 Task: Plan a virtual team-building trivia night for the 11th at 8:30 PM to 9:00 PM.
Action: Mouse moved to (42, 65)
Screenshot: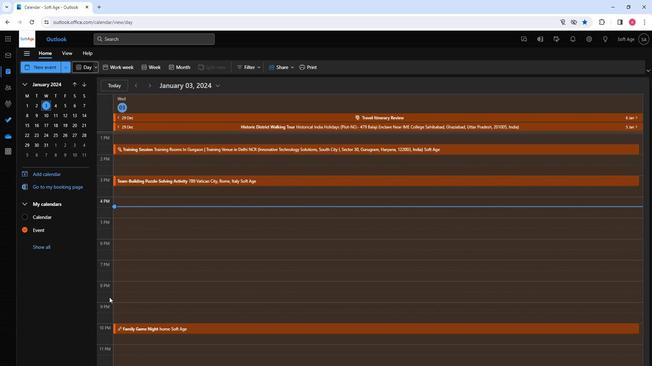 
Action: Mouse pressed left at (42, 65)
Screenshot: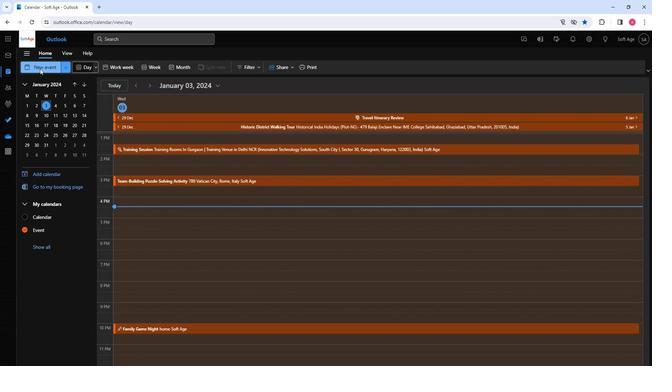 
Action: Mouse moved to (186, 109)
Screenshot: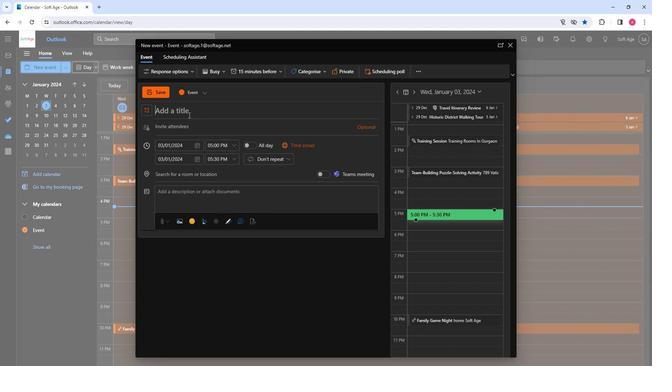 
Action: Mouse pressed left at (186, 109)
Screenshot: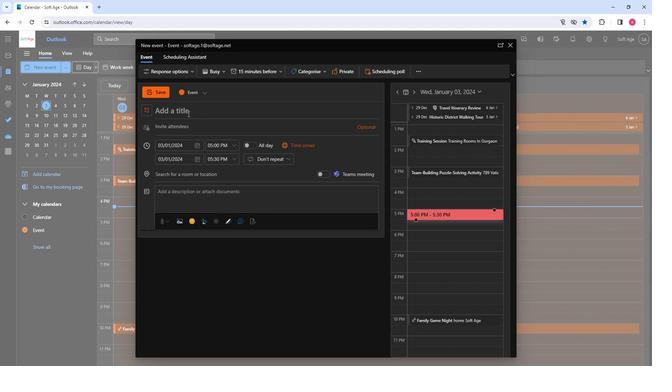 
Action: Key pressed <Key.shift>Virtual<Key.space><Key.shift><Key.shift><Key.shift><Key.shift><Key.shift>Team-<Key.shift>Building<Key.space><Key.shift><Key.shift><Key.shift>Trivia<Key.space><Key.shift>Night
Screenshot: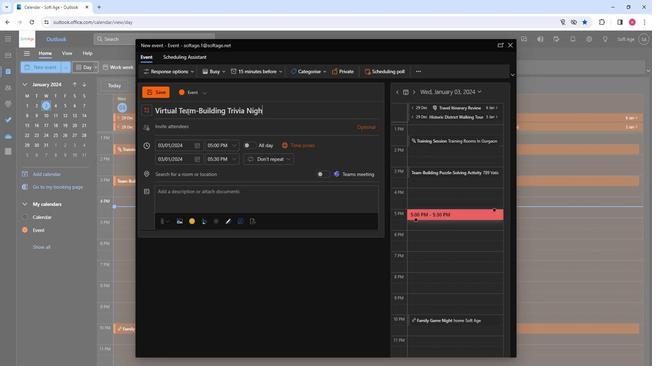 
Action: Mouse moved to (221, 121)
Screenshot: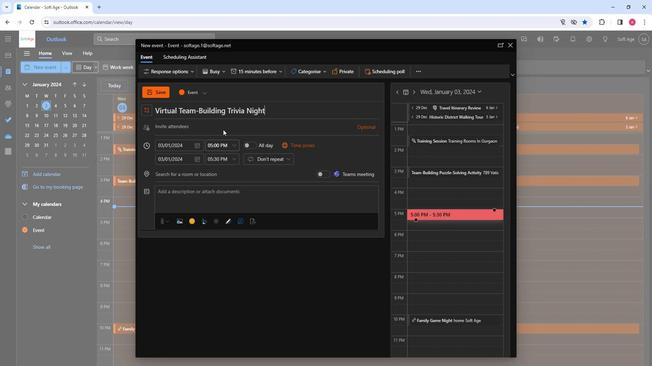 
Action: Mouse pressed left at (221, 121)
Screenshot: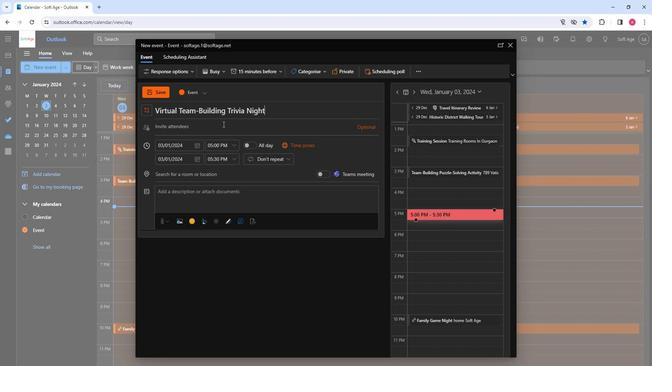 
Action: Mouse moved to (221, 121)
Screenshot: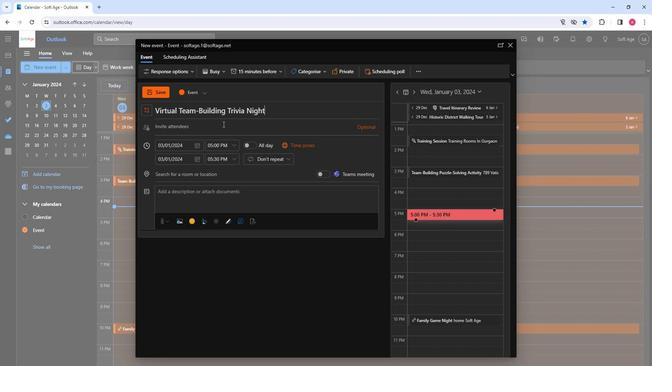 
Action: Key pressed so
Screenshot: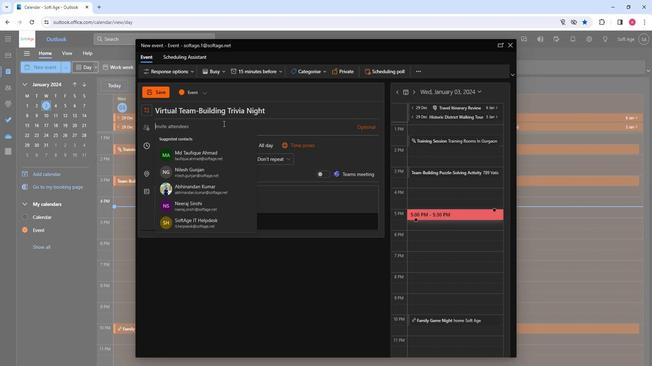 
Action: Mouse moved to (190, 165)
Screenshot: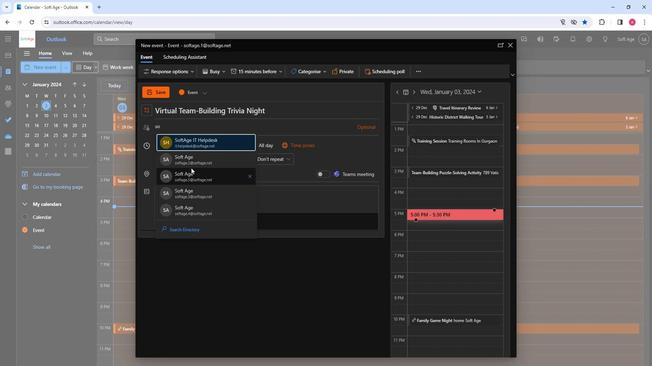 
Action: Mouse pressed left at (190, 165)
Screenshot: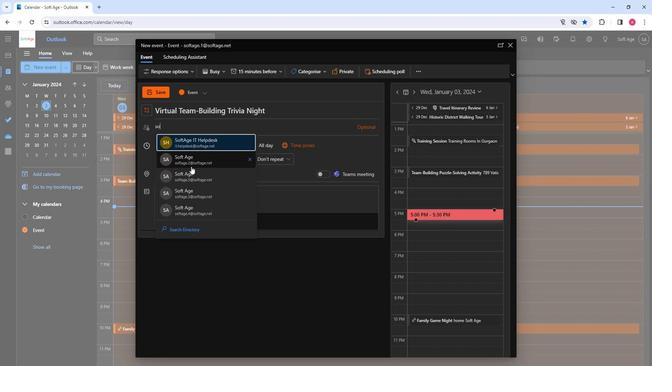 
Action: Key pressed so
Screenshot: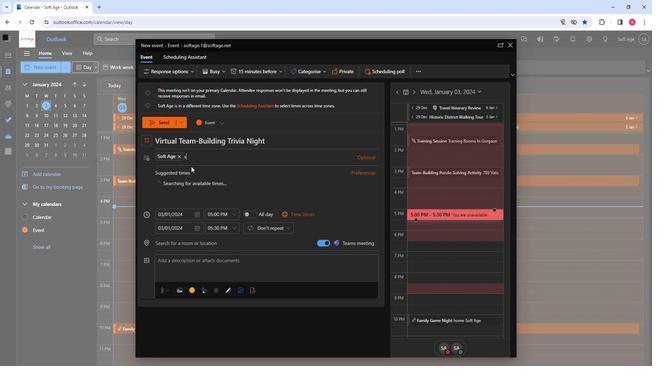 
Action: Mouse moved to (211, 206)
Screenshot: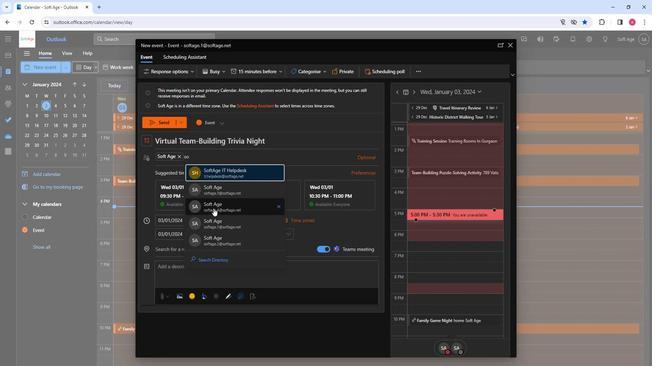 
Action: Mouse pressed left at (211, 206)
Screenshot: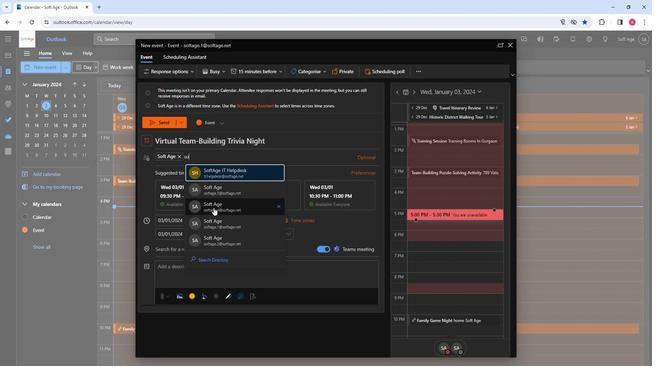 
Action: Key pressed so
Screenshot: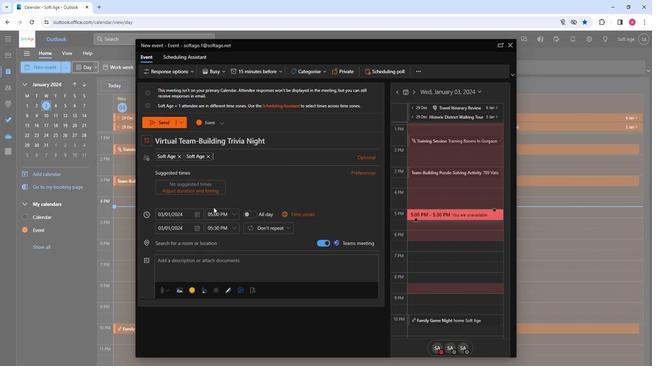 
Action: Mouse moved to (250, 221)
Screenshot: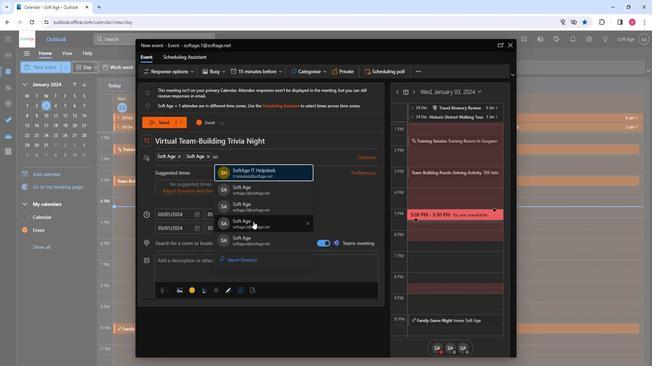 
Action: Mouse pressed left at (250, 221)
Screenshot: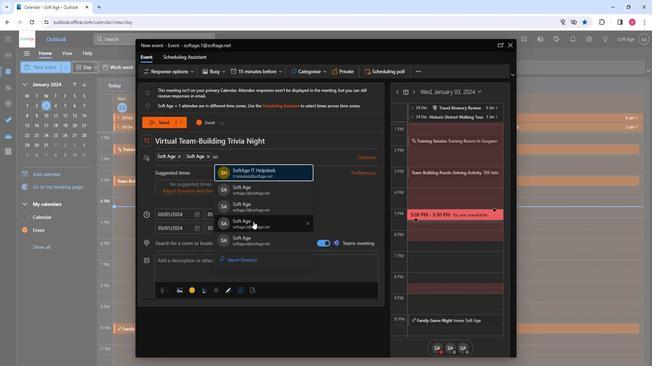 
Action: Mouse moved to (251, 221)
Screenshot: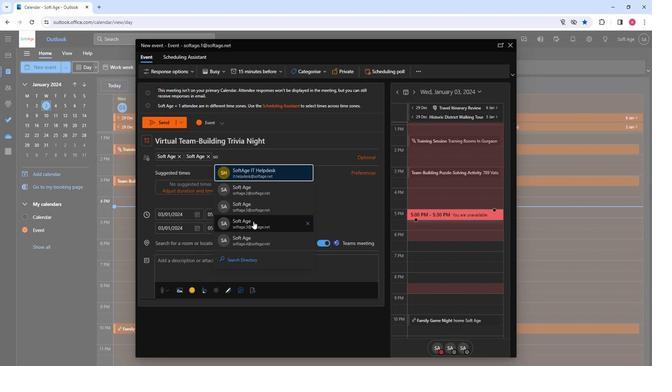 
Action: Key pressed so
Screenshot: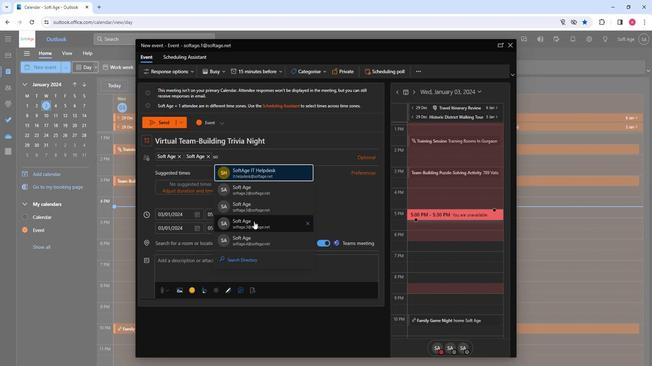 
Action: Mouse moved to (272, 232)
Screenshot: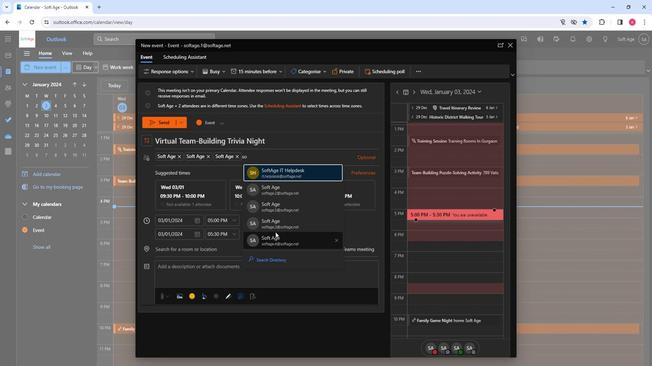 
Action: Mouse pressed left at (272, 232)
Screenshot: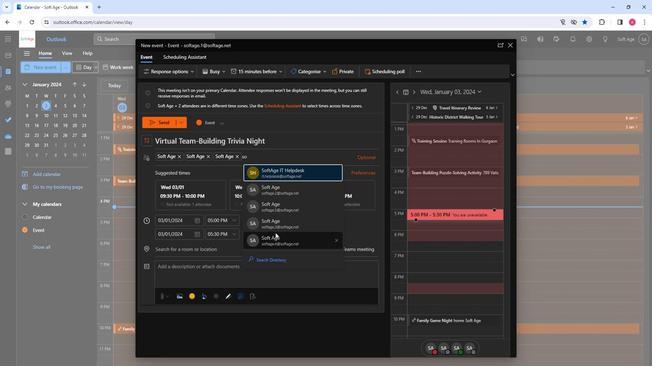 
Action: Mouse moved to (198, 222)
Screenshot: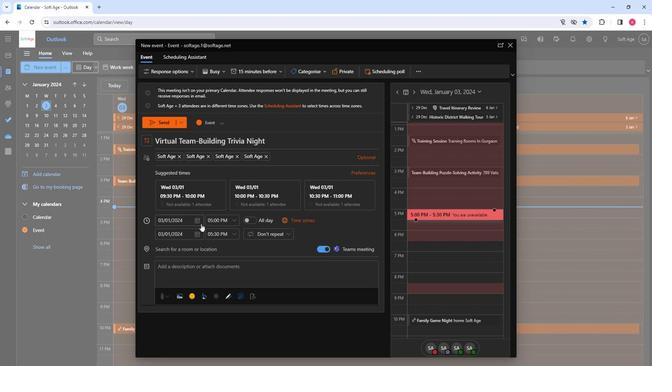 
Action: Mouse pressed left at (198, 222)
Screenshot: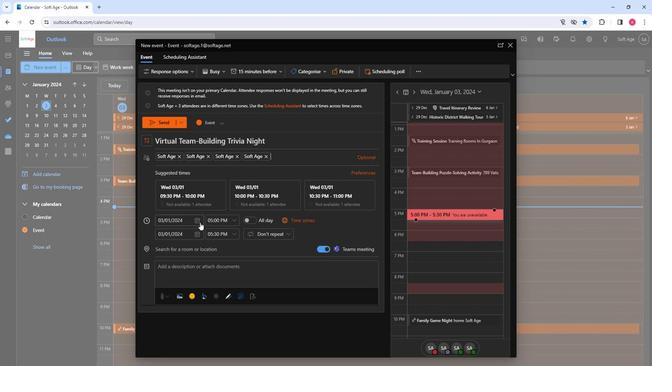 
Action: Mouse moved to (192, 269)
Screenshot: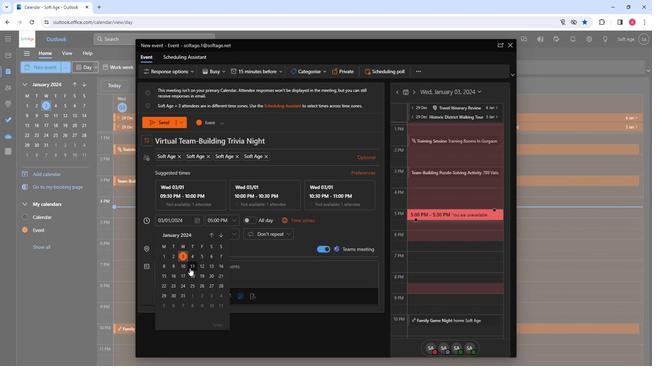 
Action: Mouse pressed left at (192, 269)
Screenshot: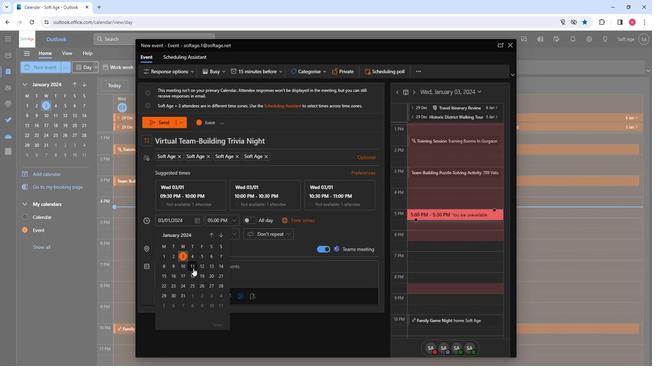 
Action: Mouse moved to (234, 224)
Screenshot: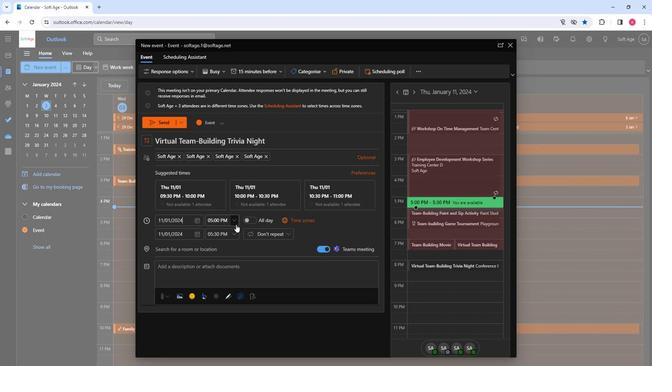 
Action: Mouse pressed left at (234, 224)
Screenshot: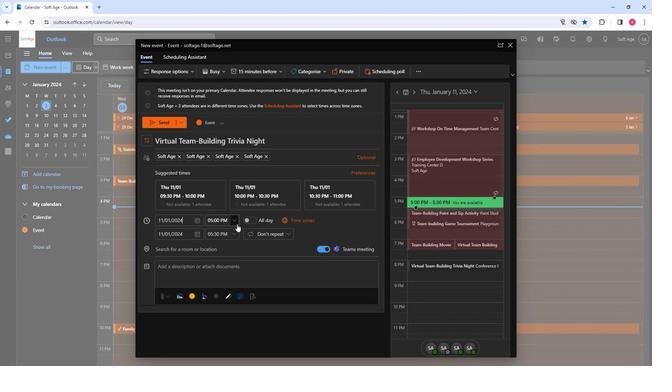 
Action: Mouse moved to (219, 247)
Screenshot: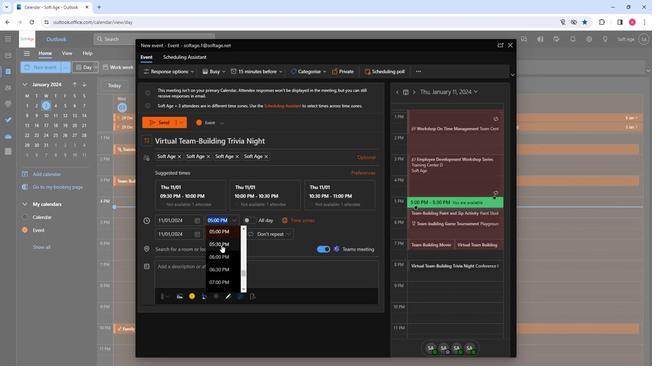 
Action: Mouse scrolled (219, 246) with delta (0, 0)
Screenshot: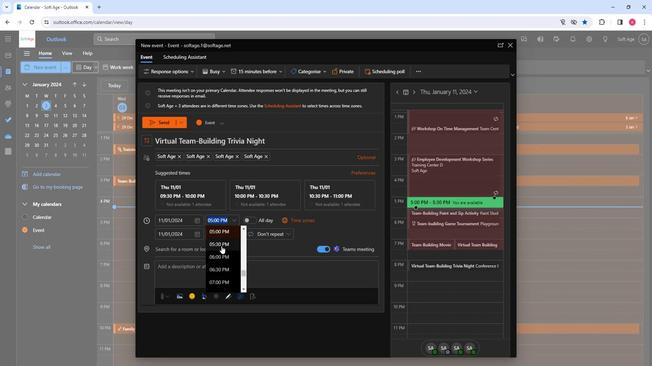 
Action: Mouse moved to (220, 282)
Screenshot: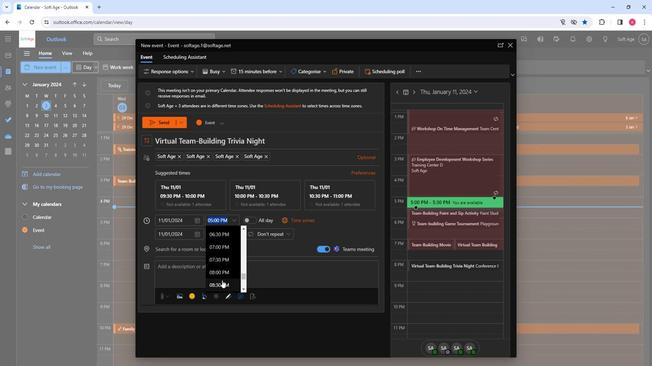 
Action: Mouse pressed left at (220, 282)
Screenshot: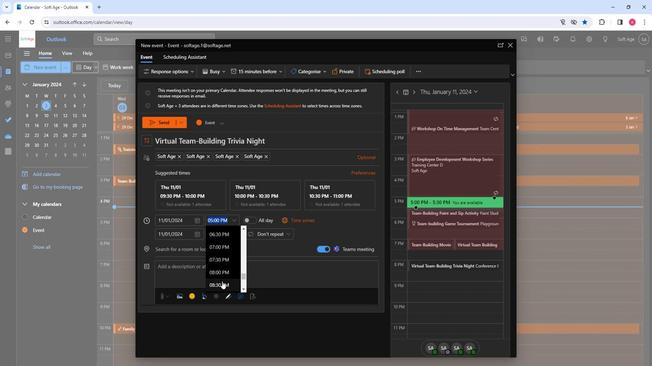 
Action: Mouse moved to (179, 250)
Screenshot: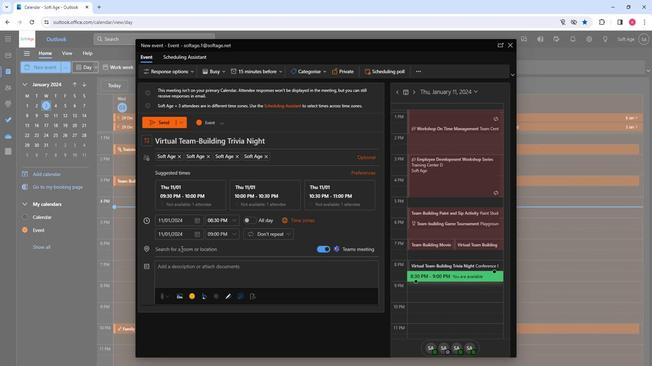 
Action: Mouse pressed left at (179, 250)
Screenshot: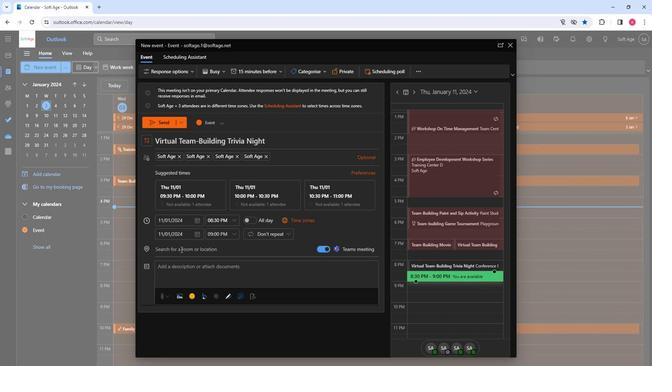 
Action: Key pressed l
Screenshot: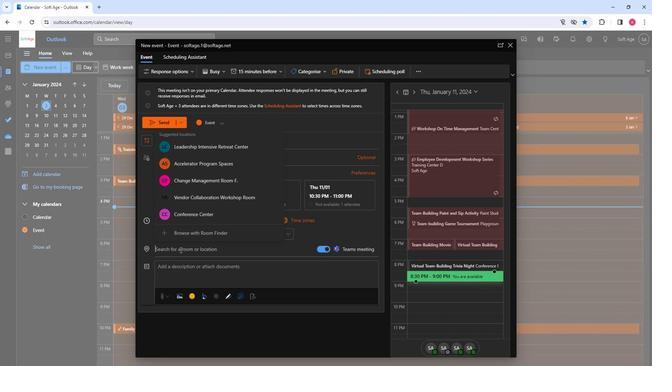 
Action: Mouse moved to (183, 199)
Screenshot: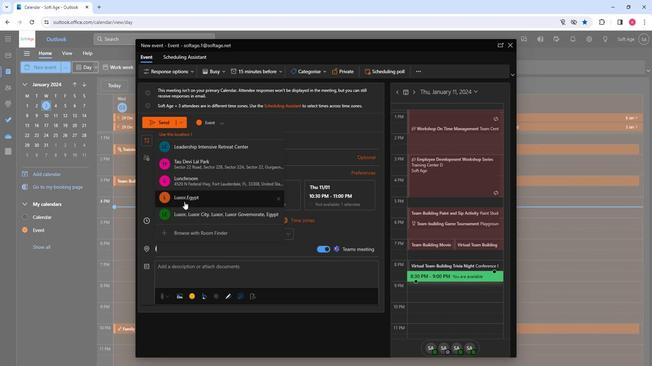 
Action: Mouse pressed left at (183, 199)
Screenshot: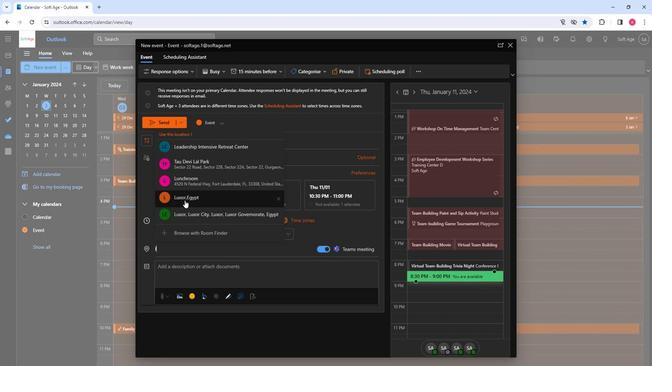 
Action: Mouse moved to (177, 262)
Screenshot: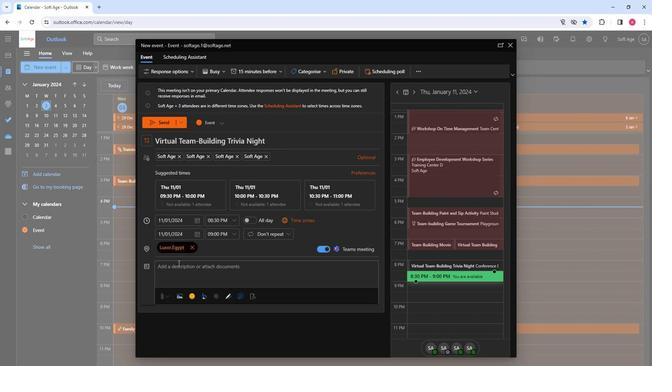 
Action: Mouse pressed left at (177, 262)
Screenshot: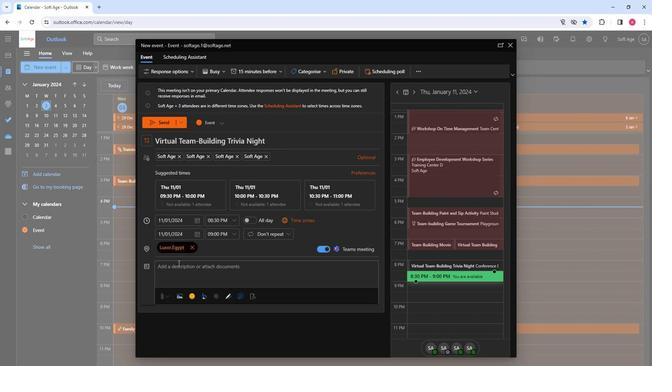 
Action: Mouse moved to (177, 268)
Screenshot: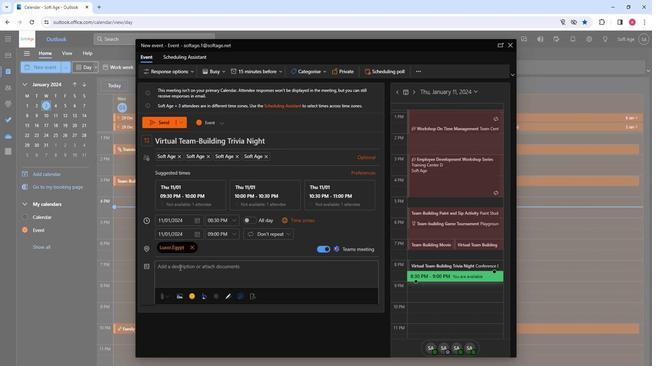 
Action: Mouse pressed left at (177, 268)
Screenshot: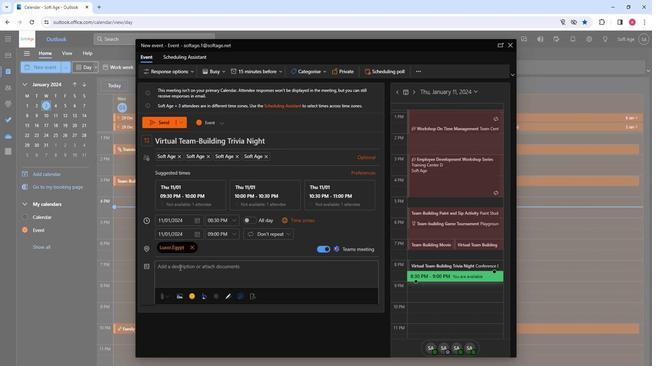 
Action: Key pressed <Key.shift>Quiz<Key.space>and<Key.space>connect<Key.shift>!<Key.space><Key.shift>Join<Key.space>our<Key.space>virtual<Key.space>team-building<Key.space>trivia<Key.space>night.<Key.space><Key.shift>Test<Key.space>knowledge<Key.space><Key.backspace>,<Key.space>foster<Key.space>camaraderie,<Key.space>and<Key.space>enjoy<Key.space>an<Key.space>envi<Key.backspace>ening<Key.space>of<Key.space>fun<Key.space>and<Key.space>firendly<Key.space>competition<Key.space>from<Key.space>the<Key.space>comfort<Key.space>of<Key.space>your<Key.space>home
Screenshot: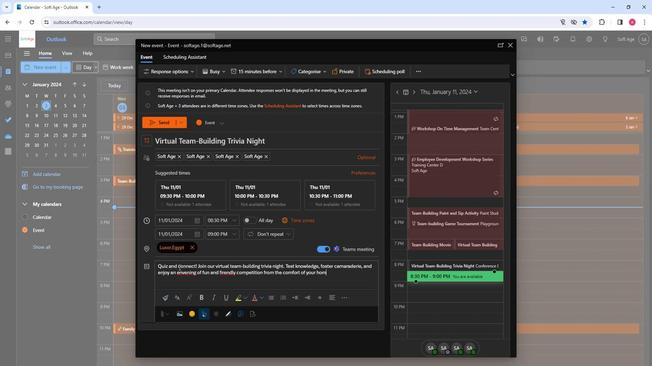 
Action: Mouse moved to (190, 270)
Screenshot: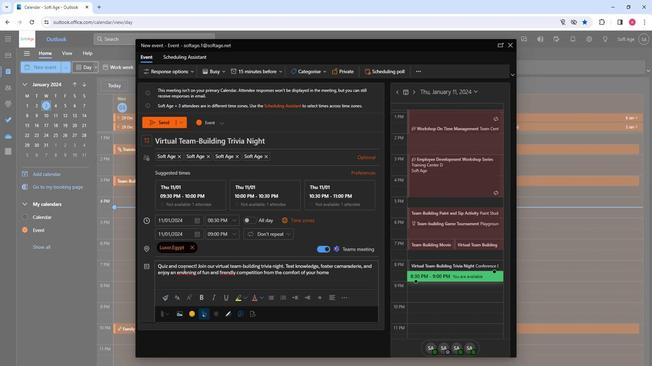 
Action: Mouse pressed left at (190, 270)
Screenshot: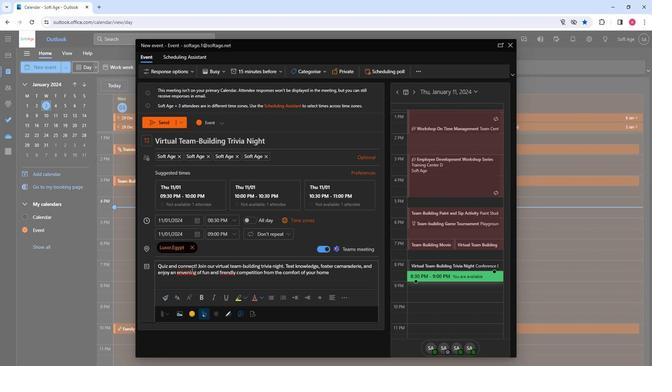 
Action: Mouse pressed left at (190, 270)
Screenshot: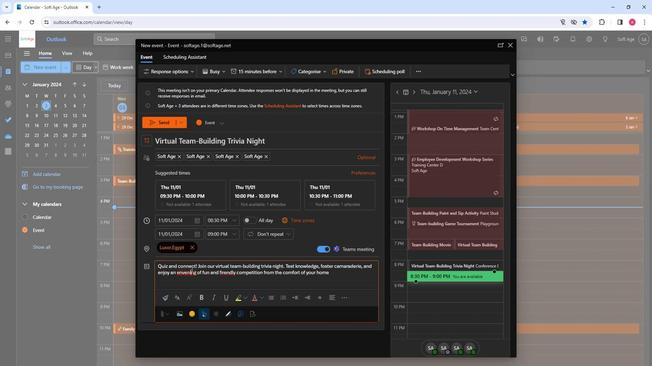 
Action: Mouse pressed left at (190, 270)
Screenshot: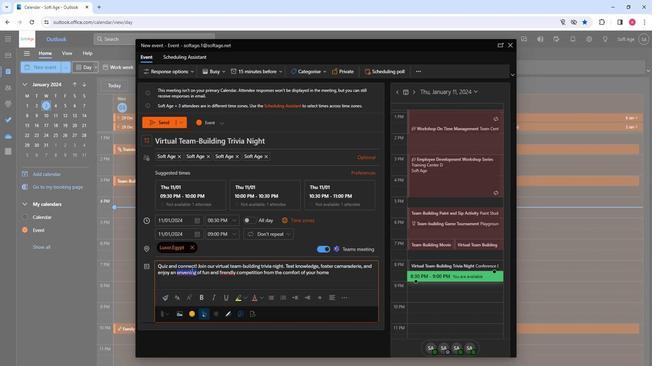 
Action: Mouse moved to (174, 302)
Screenshot: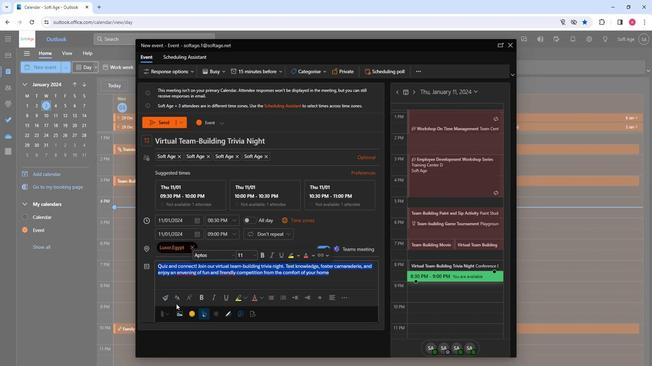 
Action: Mouse pressed left at (174, 302)
Screenshot: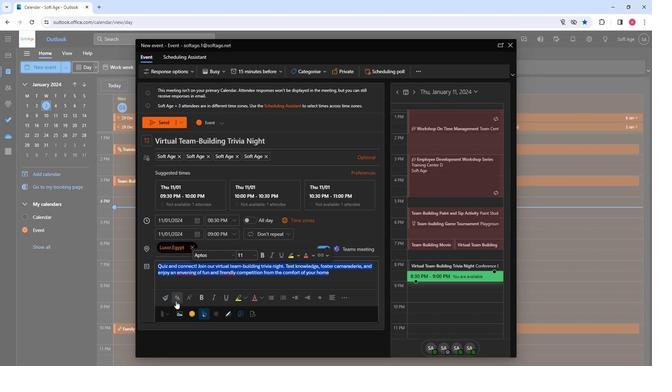 
Action: Mouse moved to (216, 247)
Screenshot: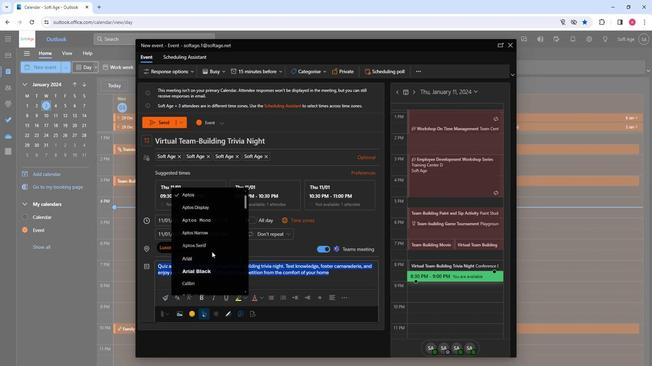 
Action: Mouse scrolled (216, 247) with delta (0, 0)
Screenshot: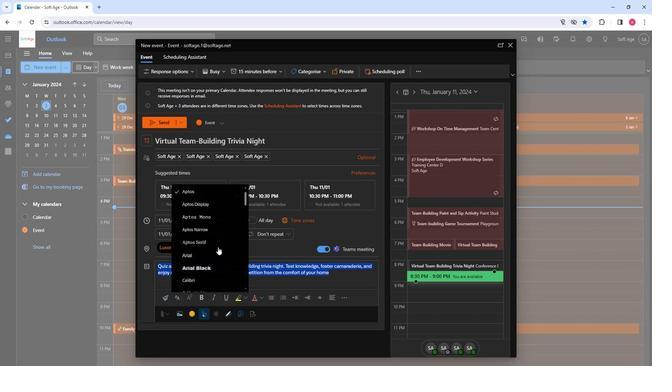
Action: Mouse scrolled (216, 247) with delta (0, 0)
Screenshot: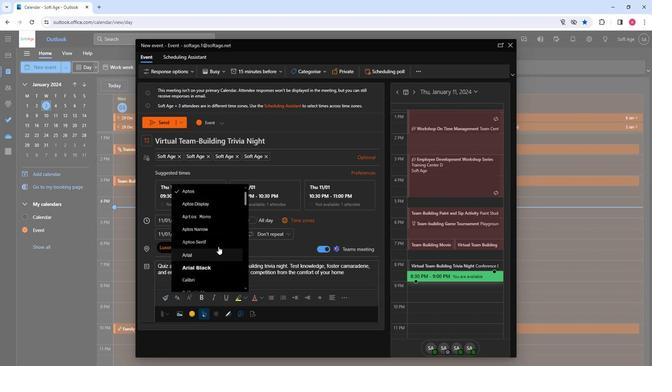 
Action: Mouse scrolled (216, 247) with delta (0, 0)
Screenshot: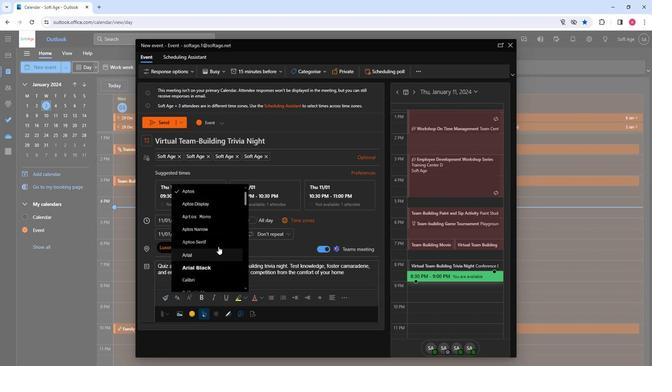
Action: Mouse scrolled (216, 247) with delta (0, 0)
Screenshot: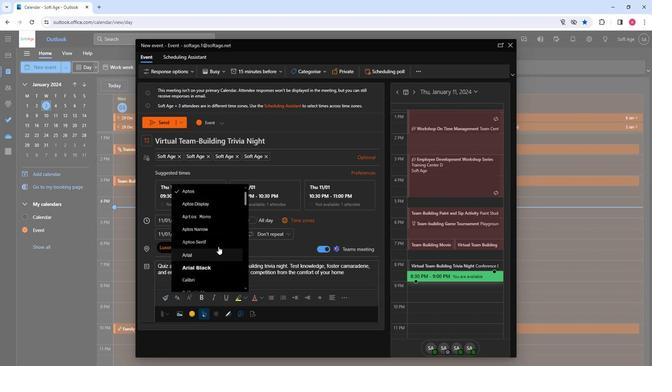
Action: Mouse scrolled (216, 247) with delta (0, 0)
Screenshot: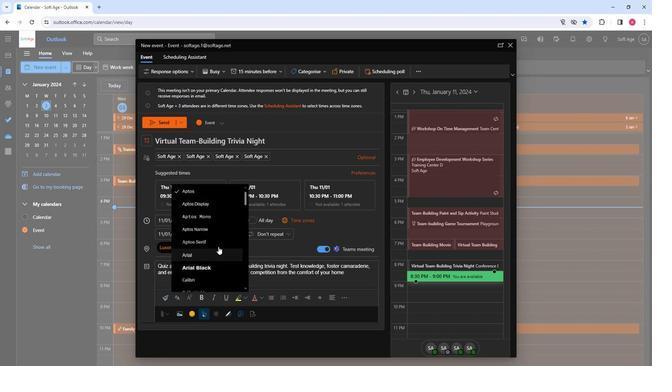 
Action: Mouse moved to (192, 268)
Screenshot: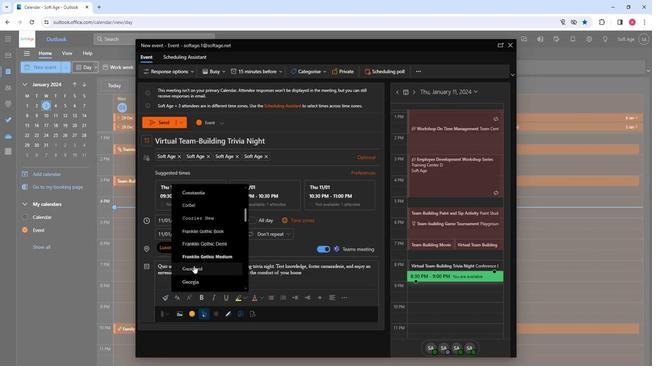 
Action: Mouse pressed left at (192, 268)
Screenshot: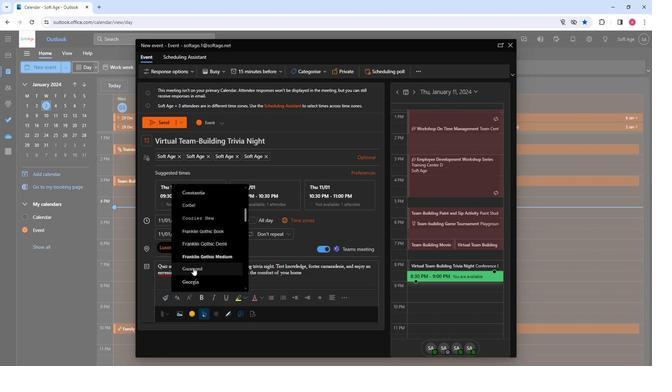 
Action: Mouse moved to (211, 300)
Screenshot: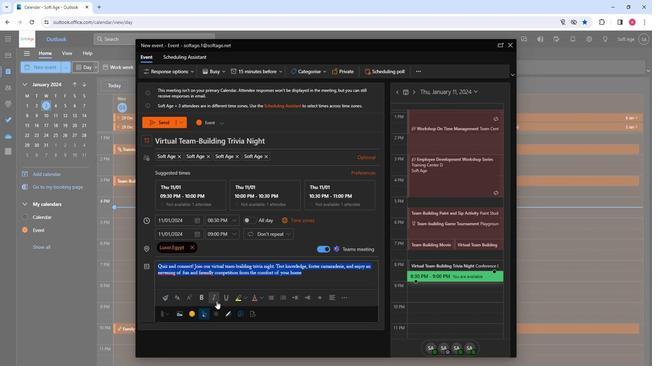 
Action: Mouse pressed left at (211, 300)
Screenshot: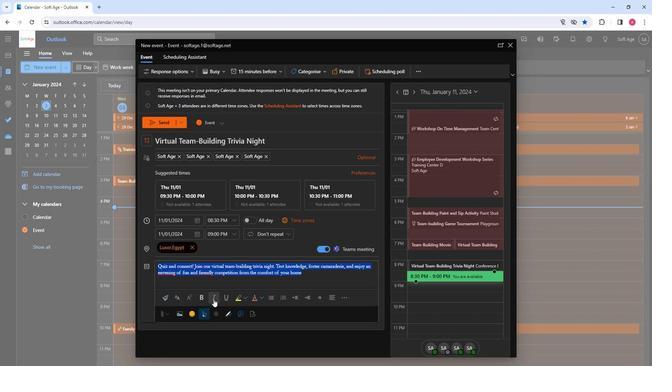 
Action: Mouse moved to (203, 298)
Screenshot: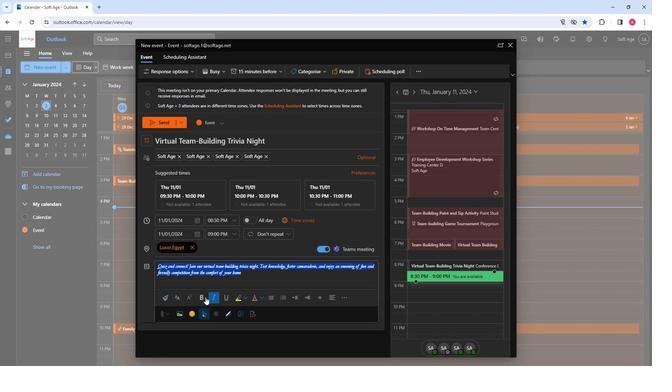 
Action: Mouse pressed left at (203, 298)
Screenshot: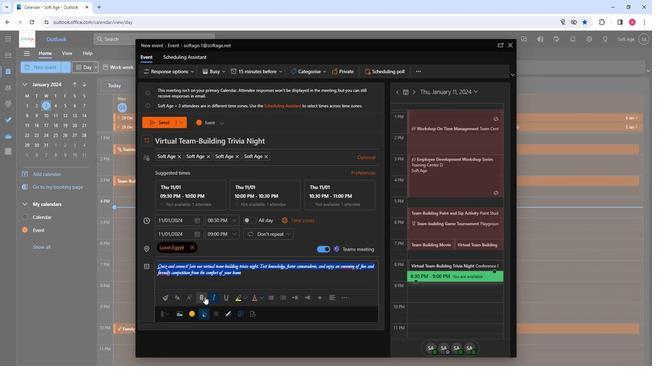 
Action: Mouse moved to (241, 299)
Screenshot: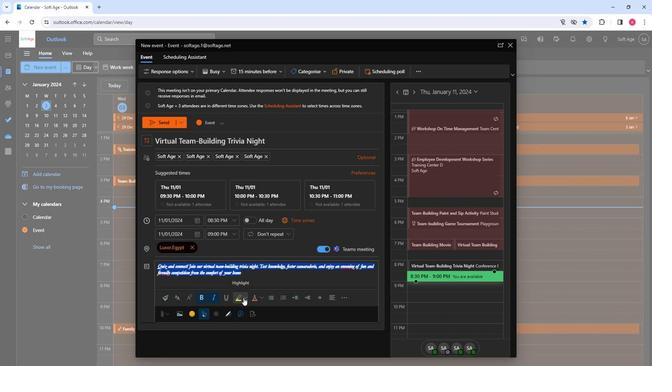 
Action: Mouse pressed left at (241, 299)
Screenshot: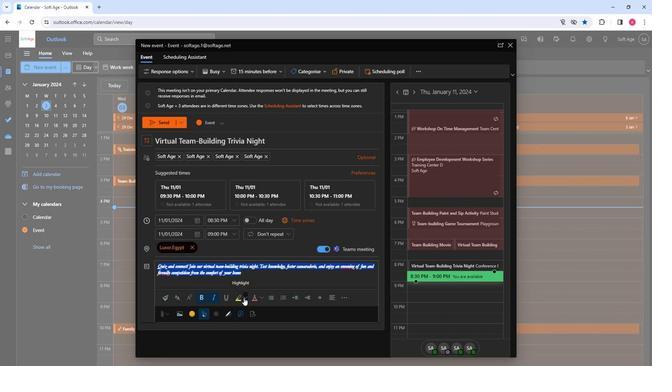 
Action: Mouse moved to (245, 315)
Screenshot: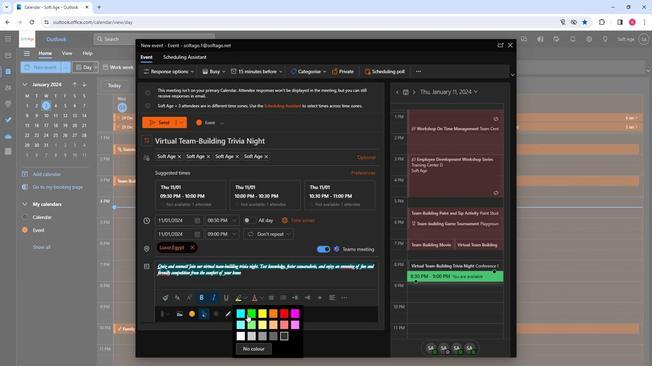 
Action: Mouse pressed left at (245, 315)
Screenshot: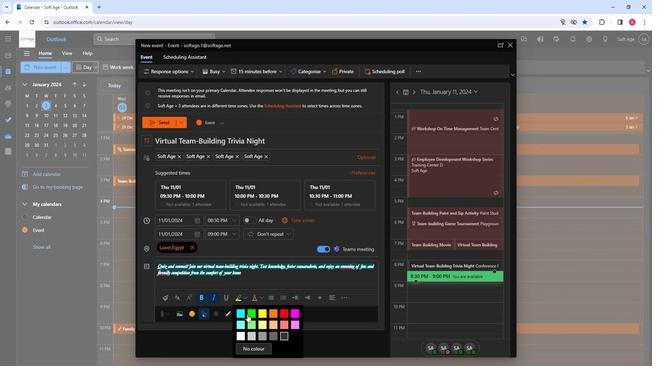 
Action: Mouse moved to (175, 300)
Screenshot: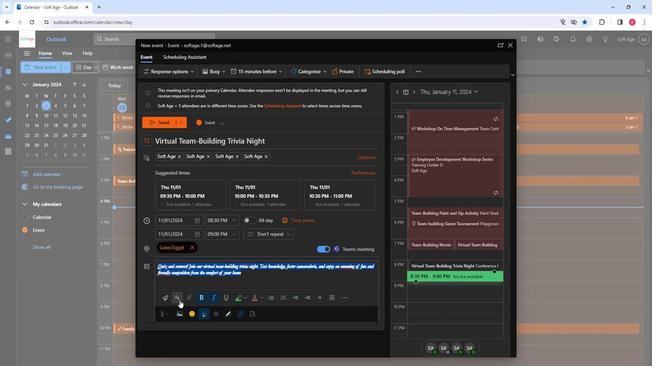 
Action: Mouse pressed left at (175, 300)
Screenshot: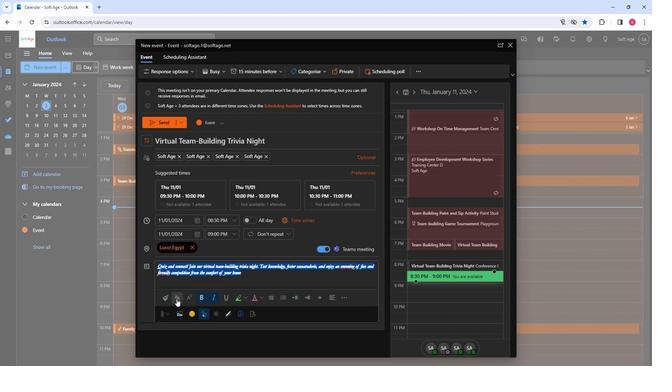 
Action: Mouse moved to (202, 232)
Screenshot: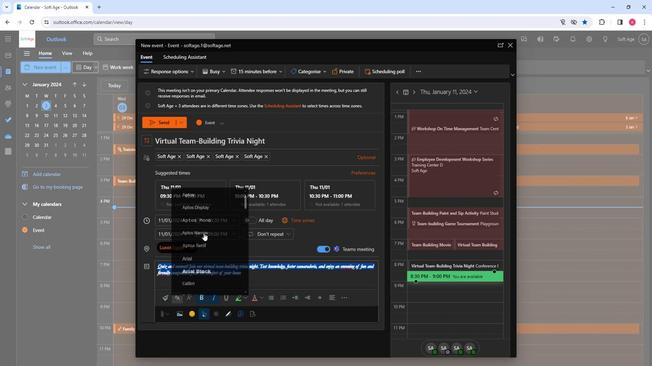 
Action: Mouse scrolled (202, 232) with delta (0, 0)
Screenshot: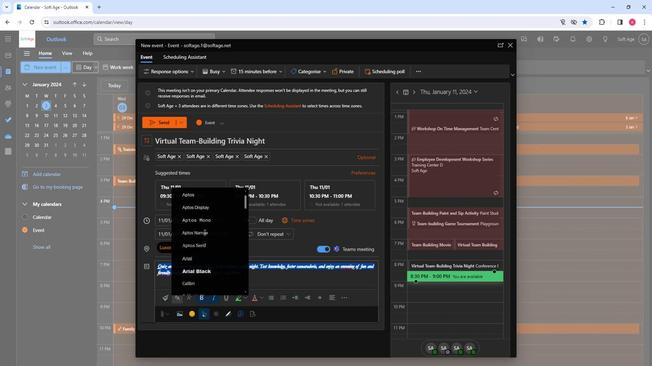 
Action: Mouse scrolled (202, 232) with delta (0, 0)
Screenshot: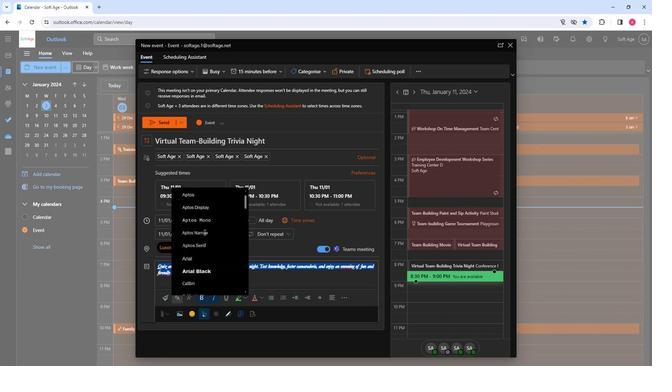 
Action: Mouse scrolled (202, 232) with delta (0, 0)
Screenshot: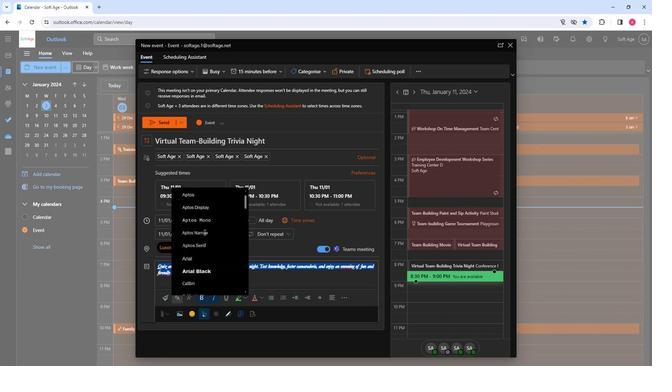 
Action: Mouse scrolled (202, 232) with delta (0, 0)
Screenshot: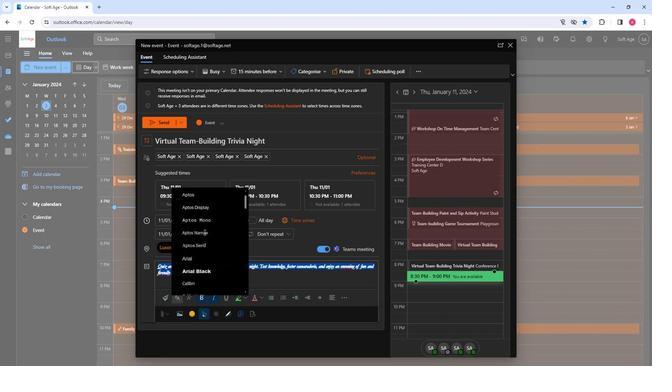 
Action: Mouse scrolled (202, 232) with delta (0, 0)
Screenshot: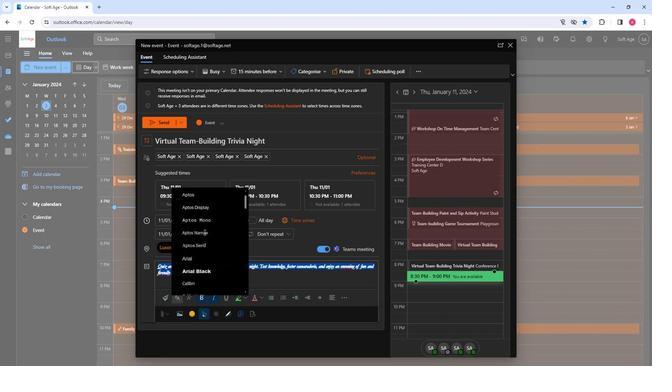 
Action: Mouse scrolled (202, 232) with delta (0, 0)
Screenshot: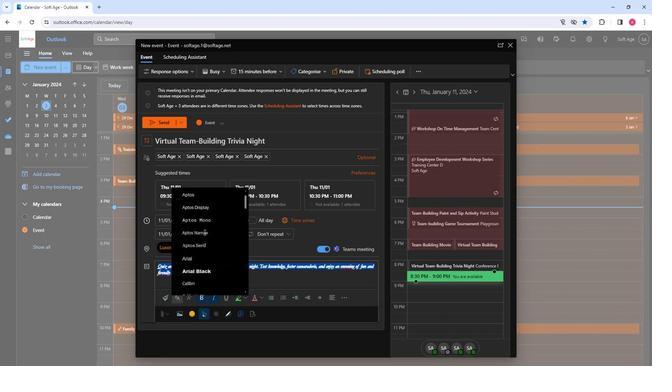 
Action: Mouse scrolled (202, 232) with delta (0, 0)
Screenshot: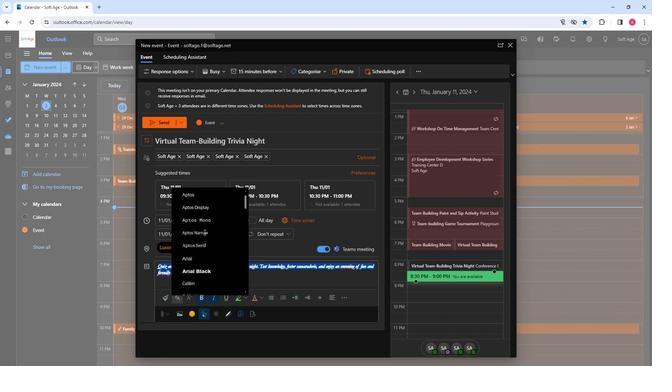 
Action: Mouse moved to (196, 276)
Screenshot: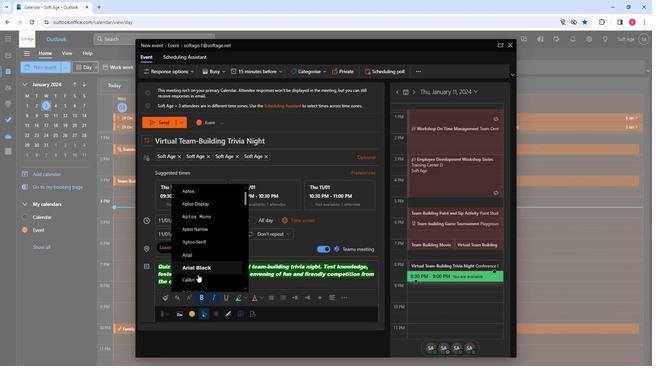 
Action: Mouse pressed left at (196, 276)
Screenshot: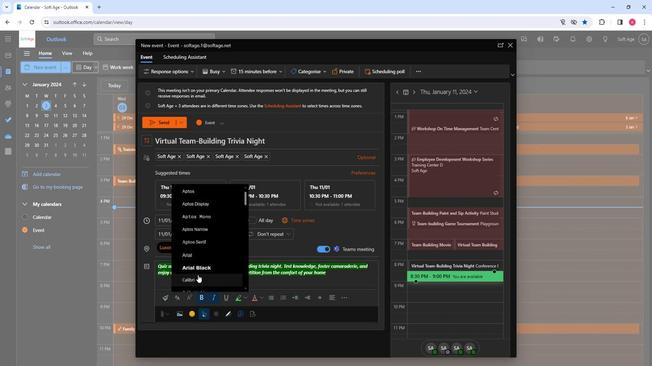 
Action: Mouse moved to (332, 278)
Screenshot: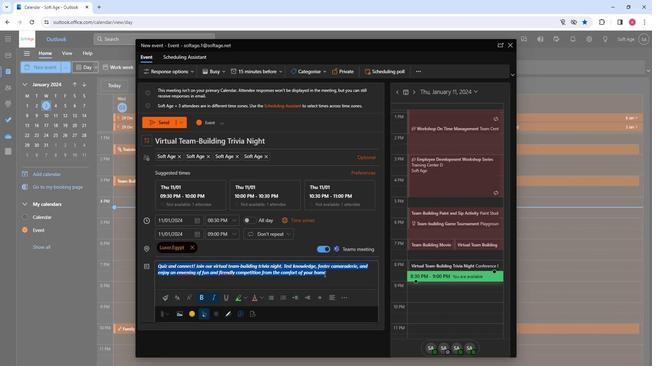 
Action: Mouse pressed left at (332, 278)
Screenshot: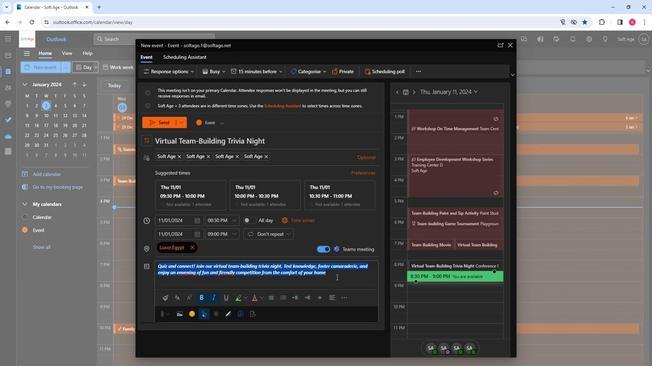 
Action: Mouse moved to (277, 277)
Screenshot: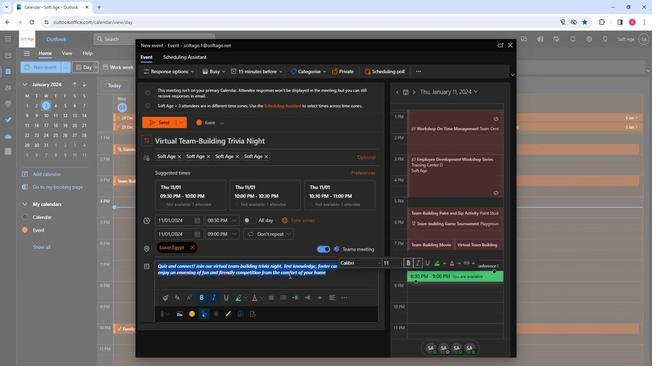 
Action: Mouse pressed left at (277, 277)
Screenshot: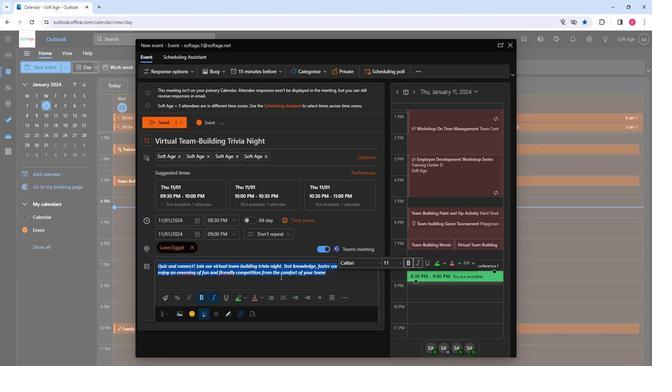
Action: Mouse moved to (161, 124)
Screenshot: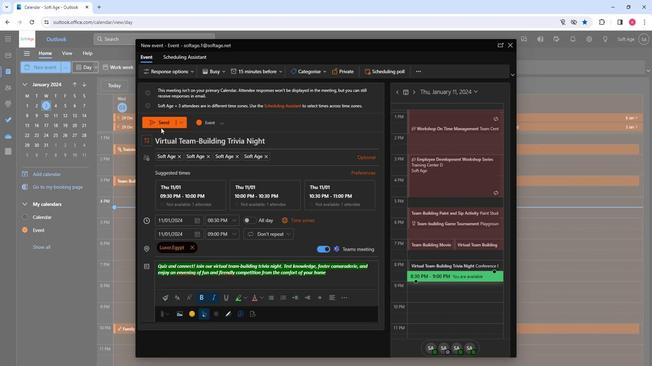 
Action: Mouse pressed left at (161, 124)
Screenshot: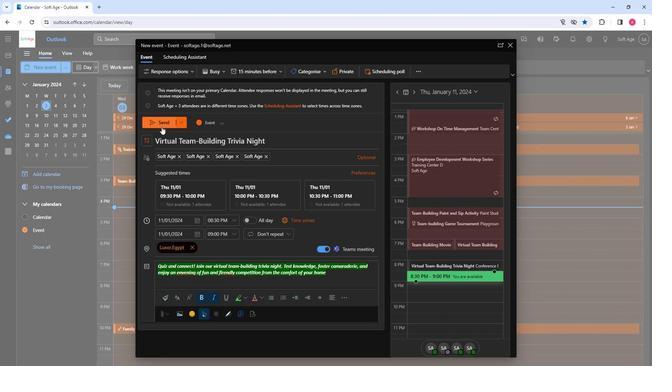 
Action: Mouse moved to (424, 252)
Screenshot: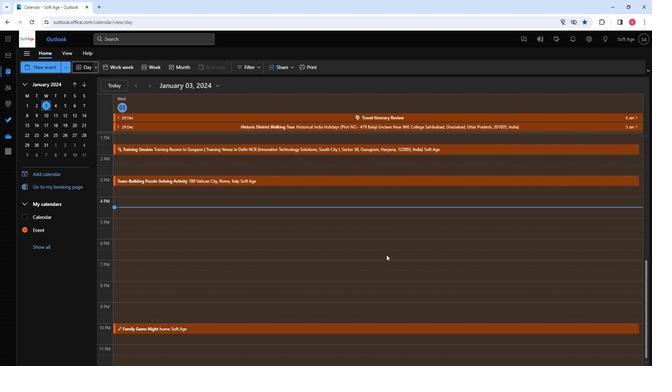 
